 Task: Open a Black Tie Letter Template save the file as 'update' Remove the following opetions from template: '1.	Type the sender company name_x000D_
2.	Type the sender company address_x000D_
3.	Type the recipient address_x000D_
4.	Type the closing_x000D_
5.	Type the sender title_x000D_
6.	Type the sender company name_x000D_
'Pick the date  '6 March, 2023' and type Salutation  Good Afternoon. Add body to the letter I am writing to express my concerns regarding the recent policy changes implemented by the organization. I believe these changes may have unintended consequences and adversely impact employee morale and productivity. I request a dialogue to address these concerns and explore potential alternatives.. Insert watermark  'Do not copy 18'
Action: Mouse moved to (11, 18)
Screenshot: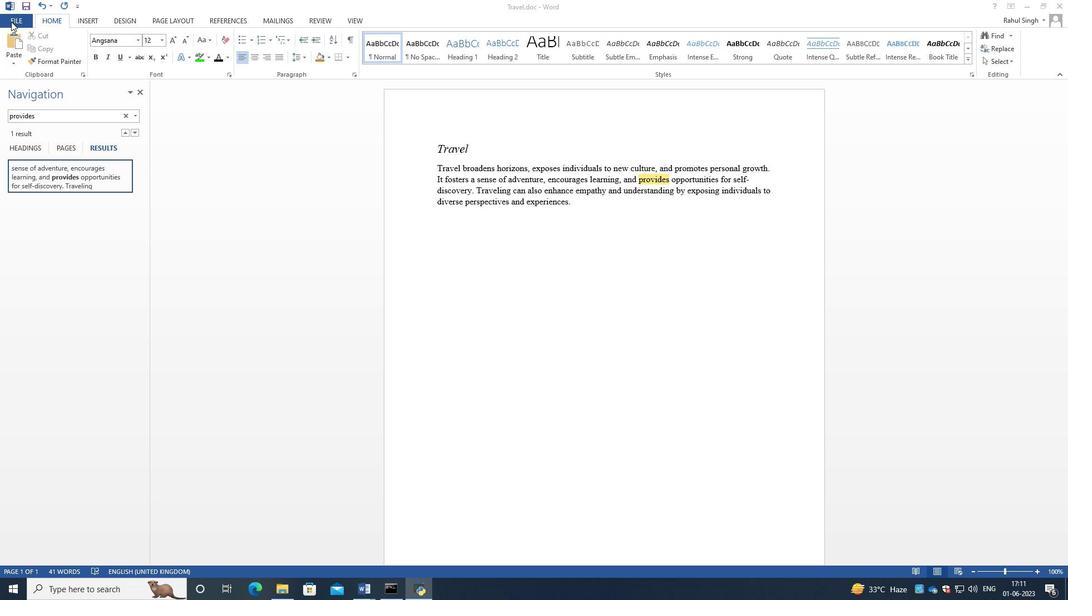 
Action: Mouse pressed left at (11, 18)
Screenshot: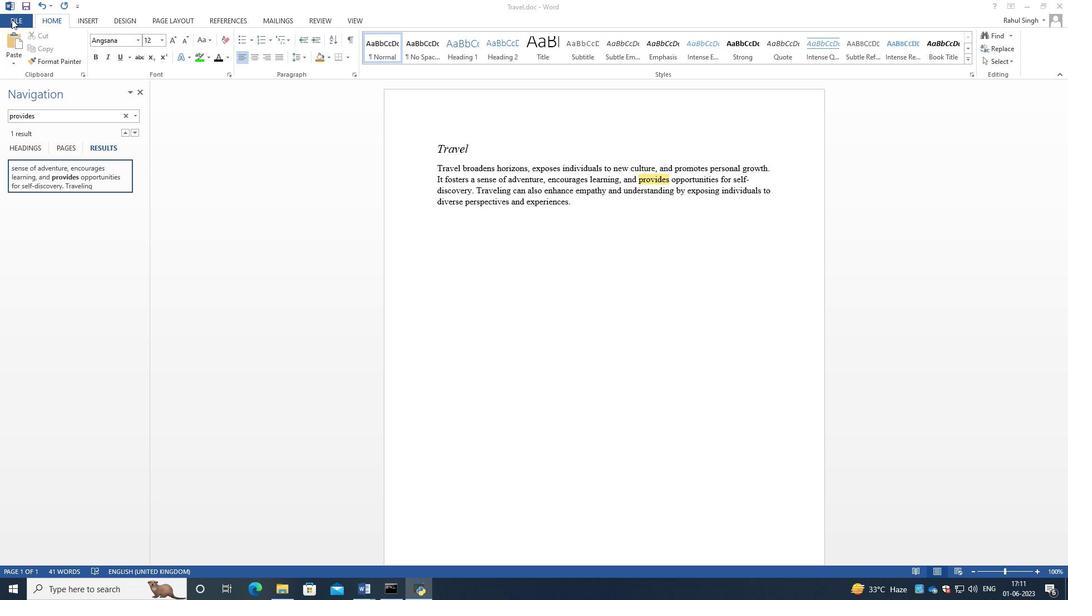 
Action: Mouse moved to (22, 21)
Screenshot: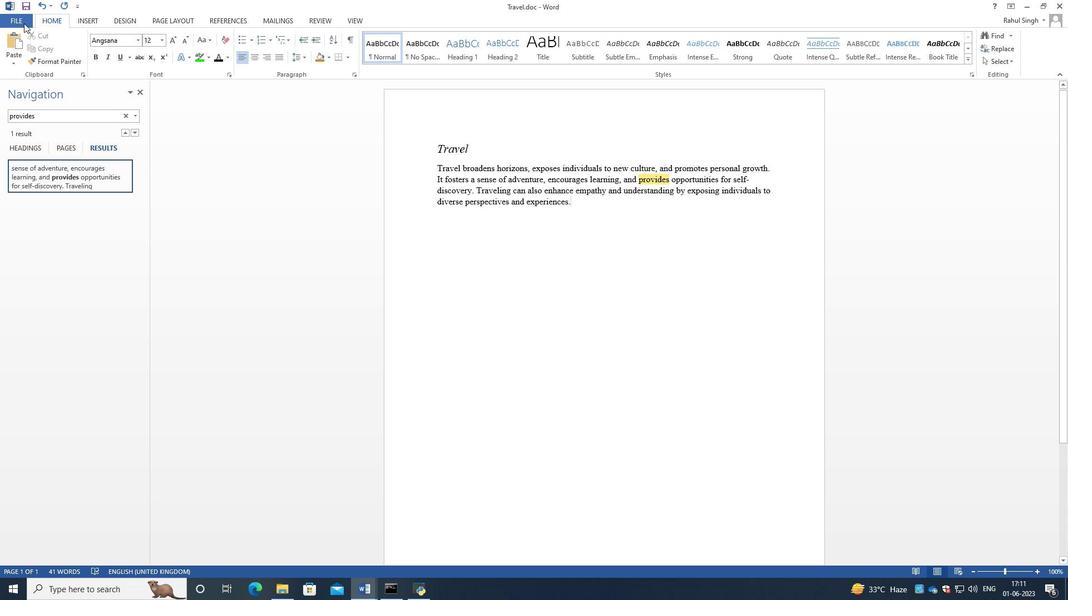 
Action: Mouse pressed left at (22, 21)
Screenshot: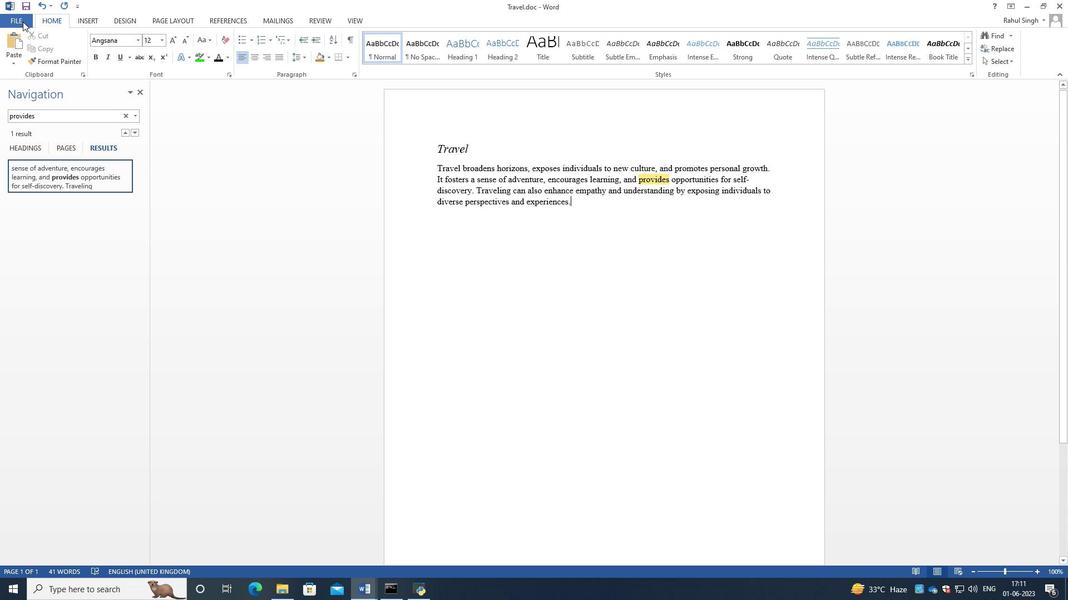 
Action: Mouse moved to (26, 67)
Screenshot: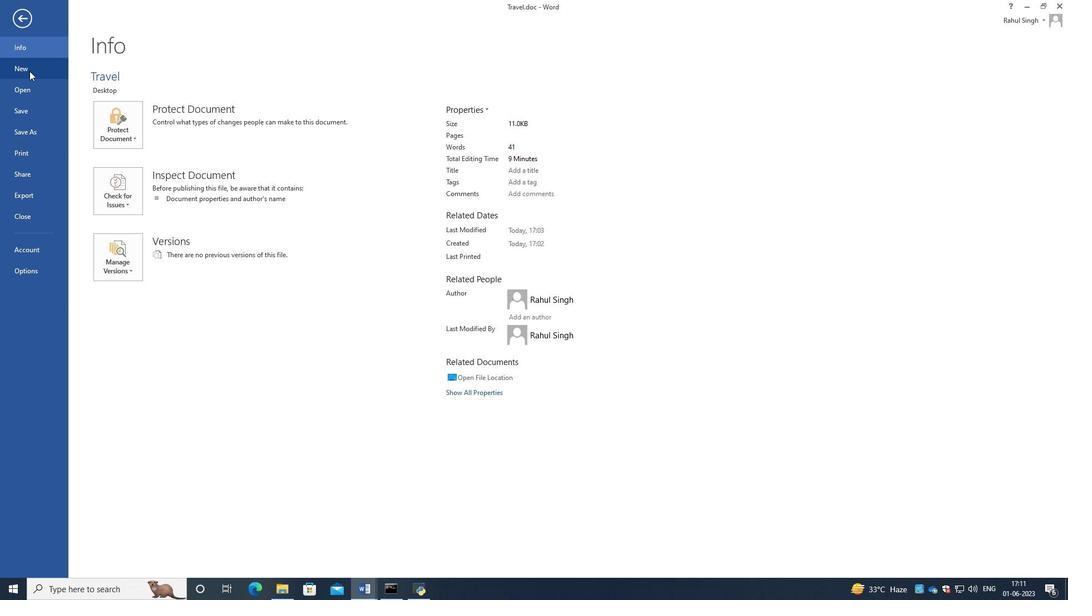 
Action: Mouse pressed left at (26, 67)
Screenshot: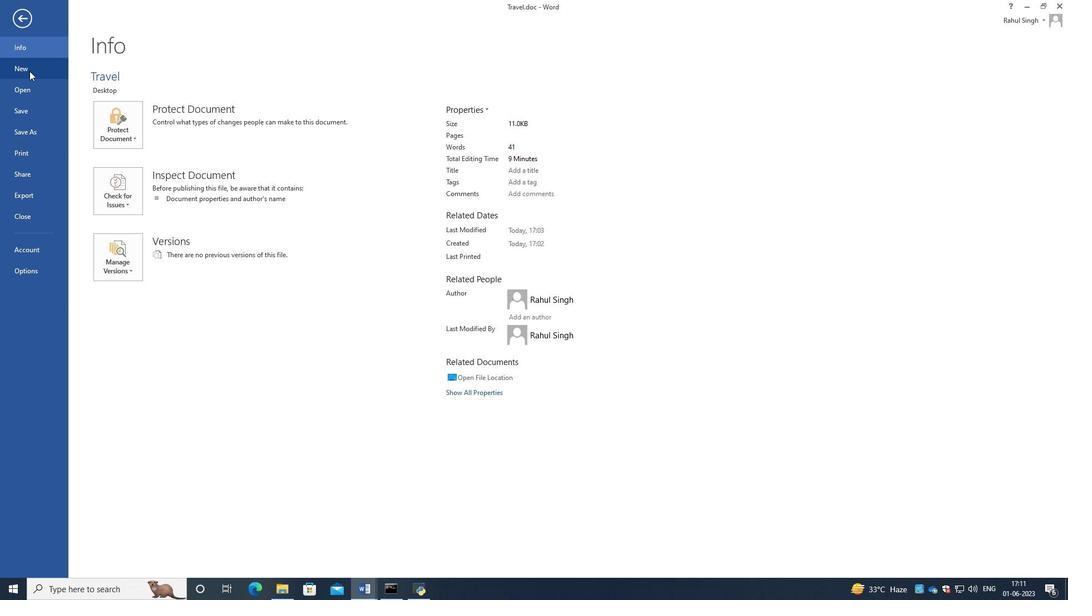 
Action: Mouse moved to (355, 196)
Screenshot: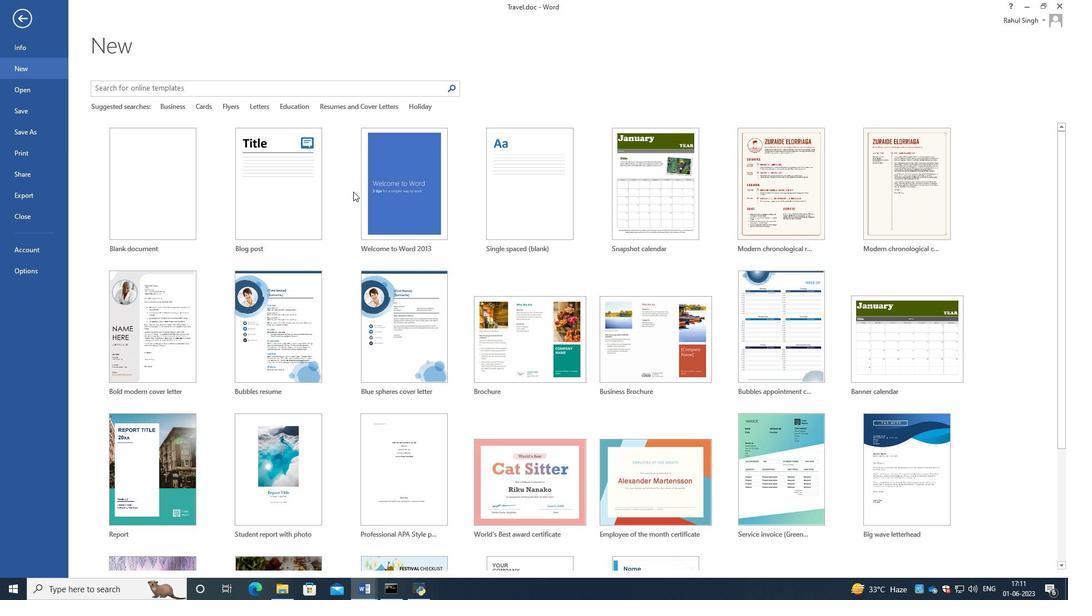 
Action: Mouse scrolled (355, 196) with delta (0, 0)
Screenshot: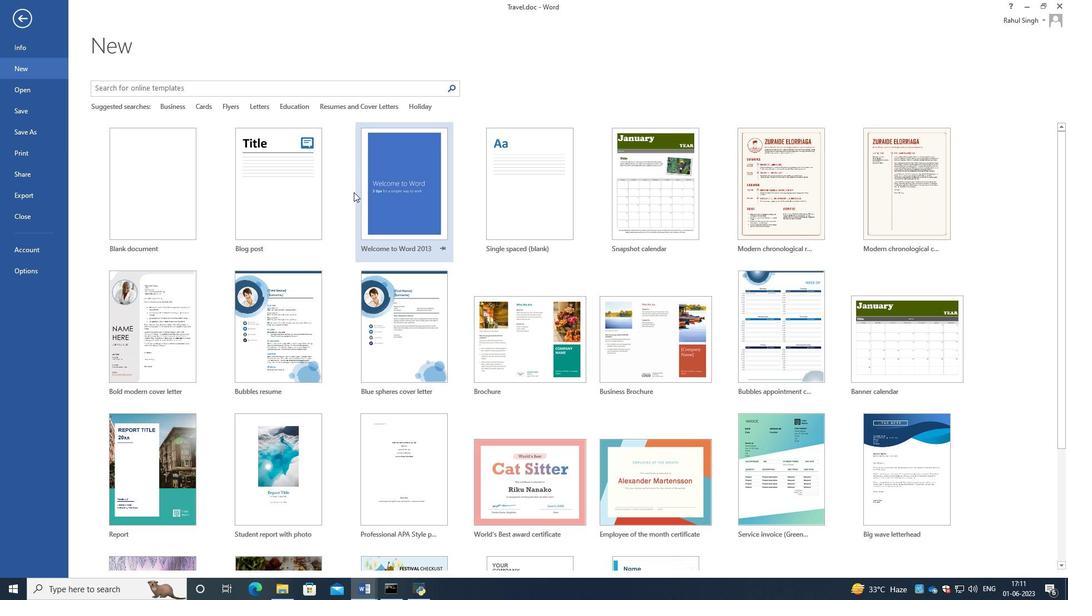 
Action: Mouse scrolled (355, 196) with delta (0, 0)
Screenshot: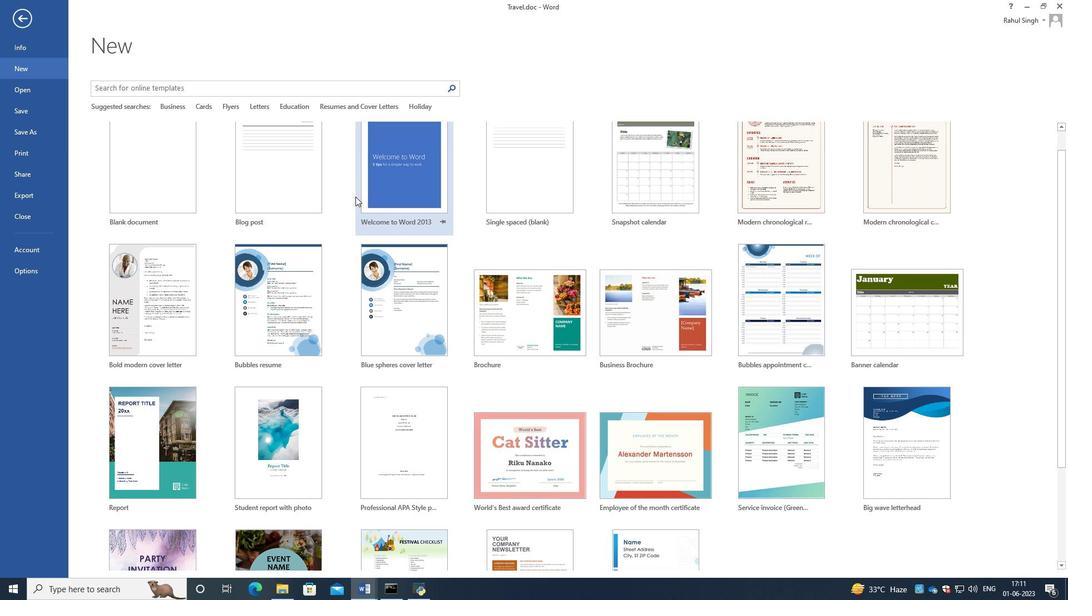 
Action: Mouse scrolled (355, 196) with delta (0, 0)
Screenshot: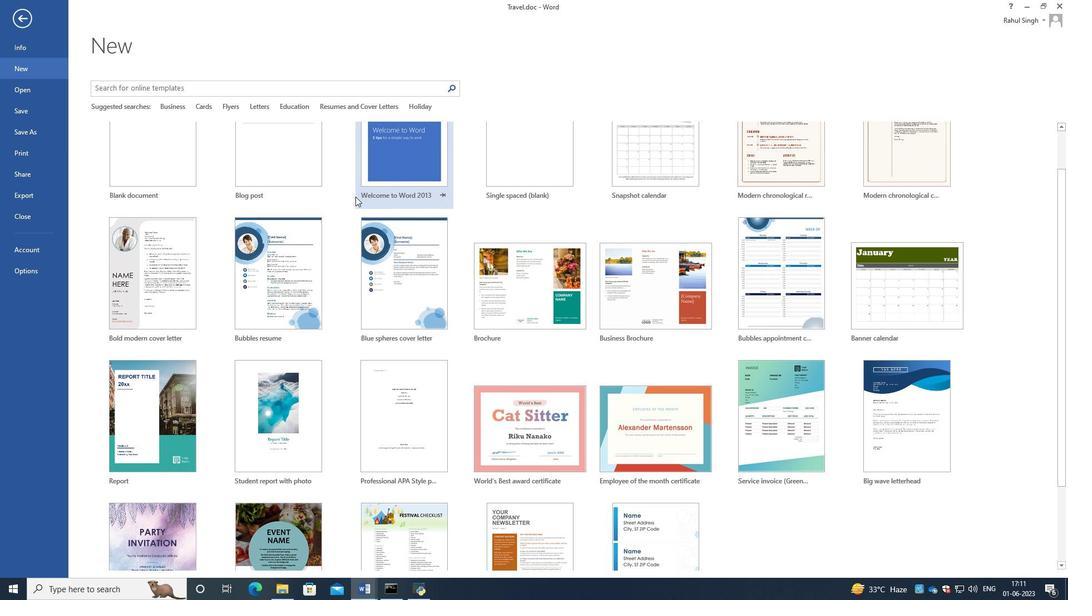 
Action: Mouse scrolled (355, 196) with delta (0, 0)
Screenshot: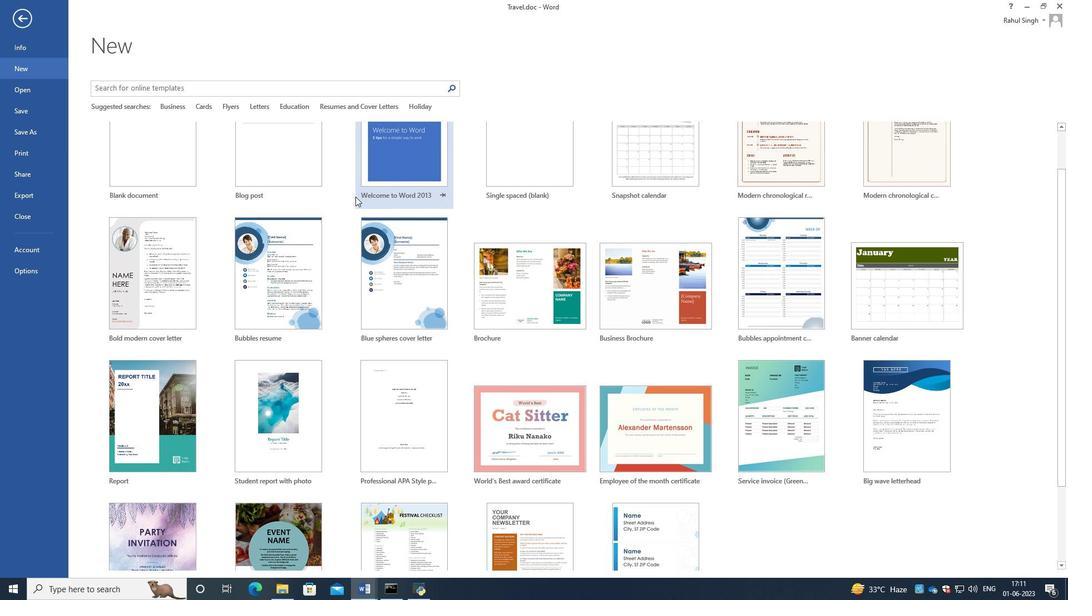 
Action: Mouse scrolled (355, 196) with delta (0, 0)
Screenshot: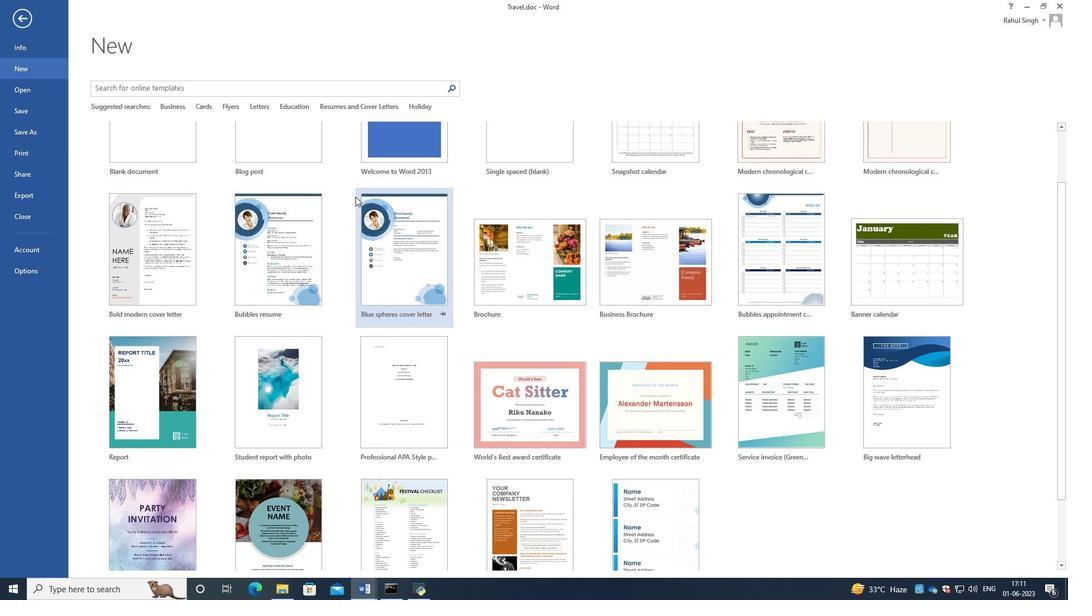 
Action: Mouse scrolled (355, 196) with delta (0, 0)
Screenshot: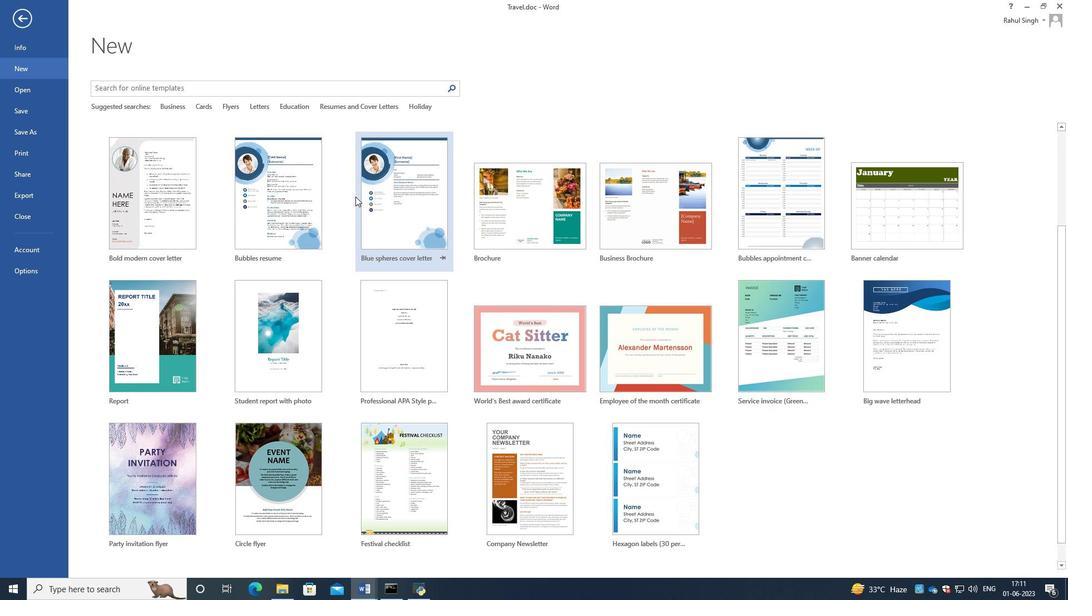 
Action: Mouse scrolled (355, 196) with delta (0, 0)
Screenshot: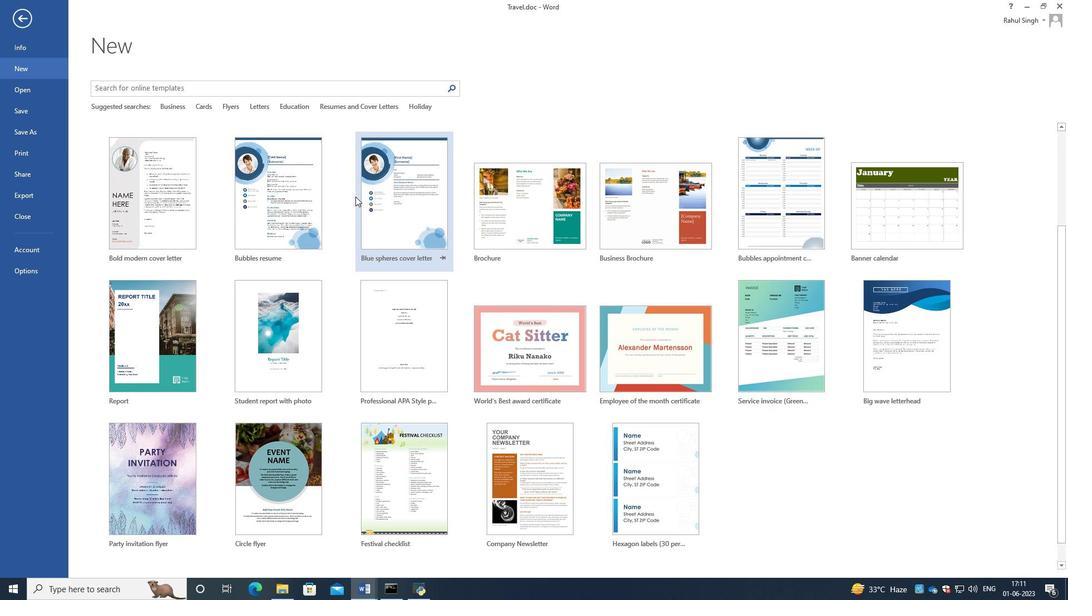 
Action: Mouse moved to (355, 197)
Screenshot: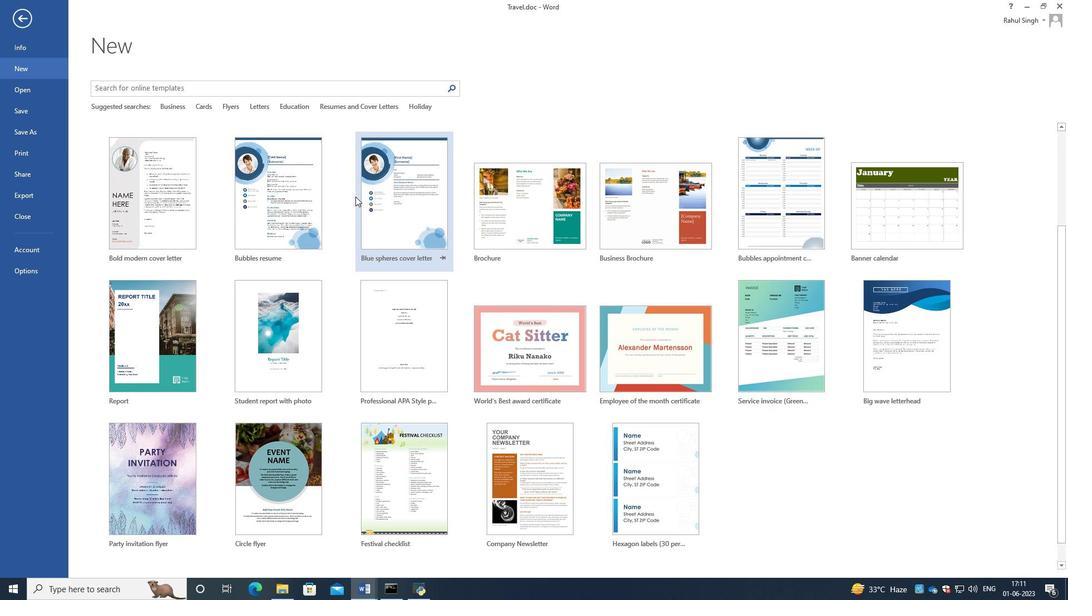 
Action: Mouse scrolled (355, 196) with delta (0, 0)
Screenshot: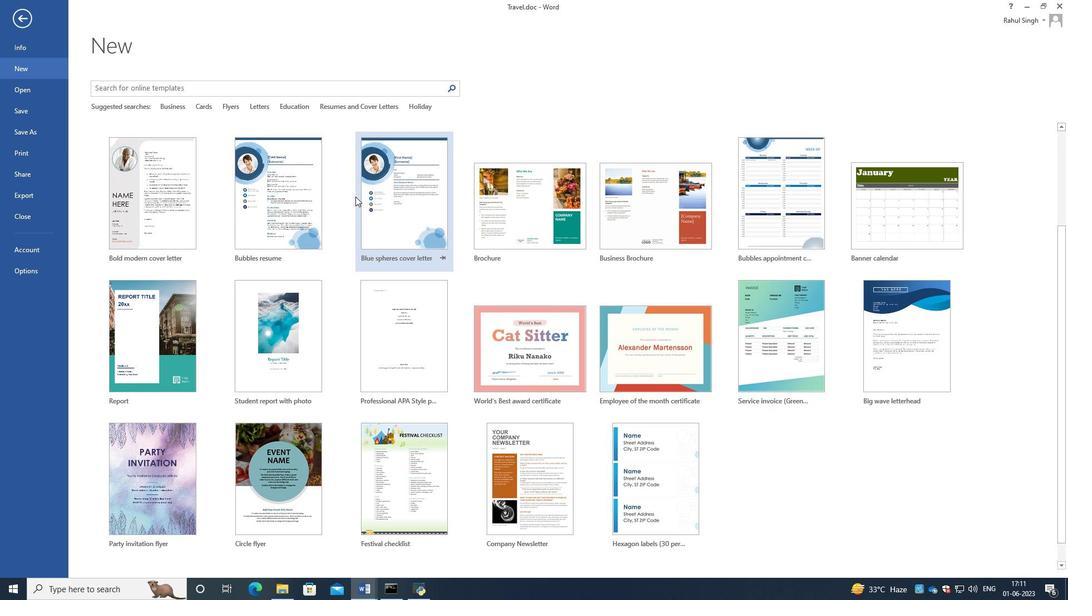 
Action: Mouse scrolled (355, 198) with delta (0, 0)
Screenshot: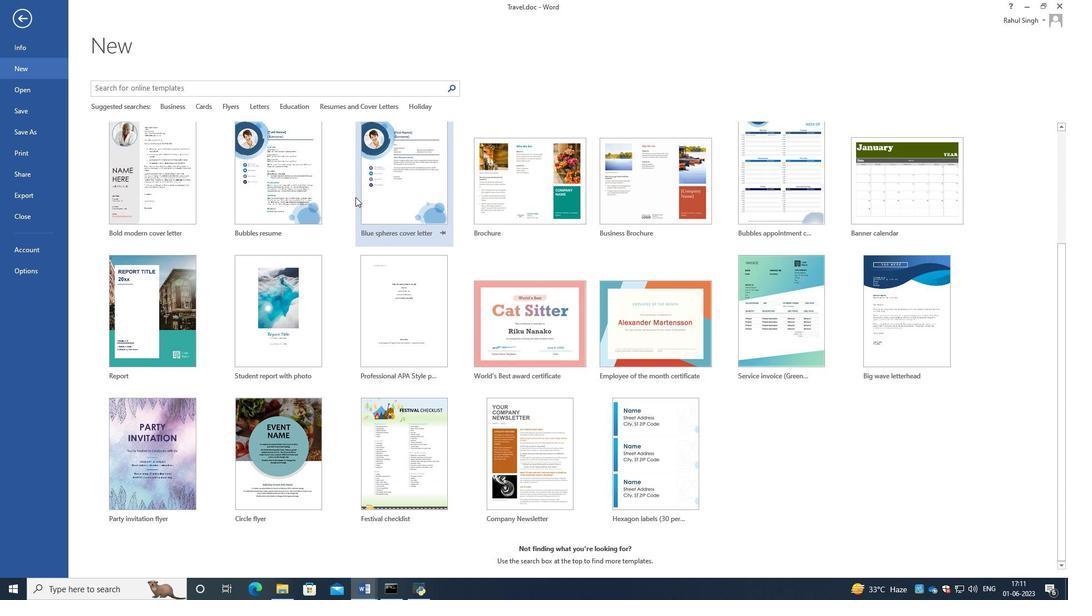 
Action: Mouse scrolled (355, 198) with delta (0, 0)
Screenshot: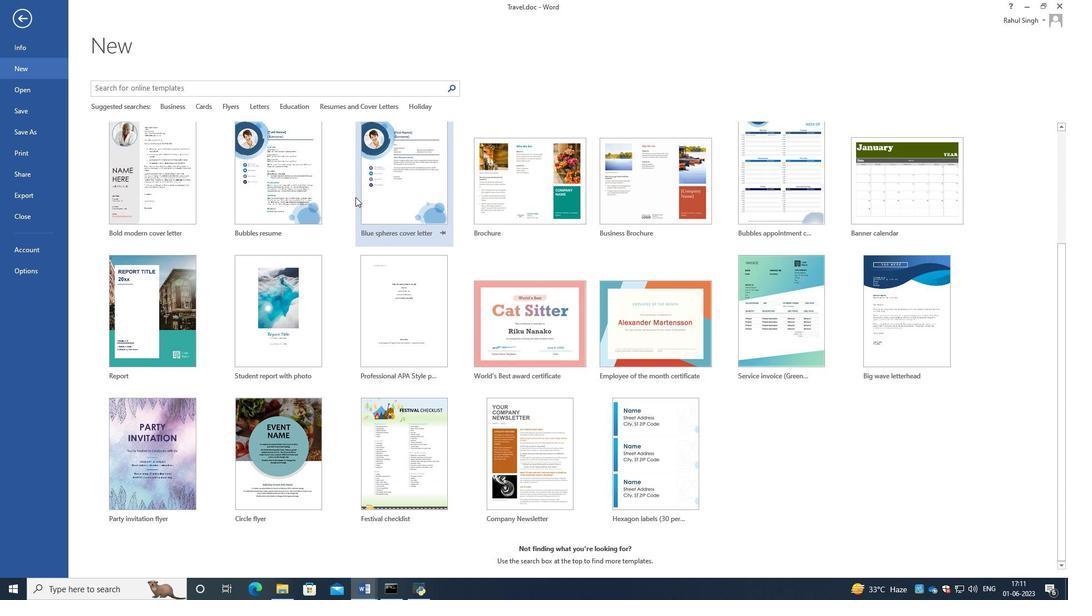 
Action: Mouse scrolled (355, 198) with delta (0, 0)
Screenshot: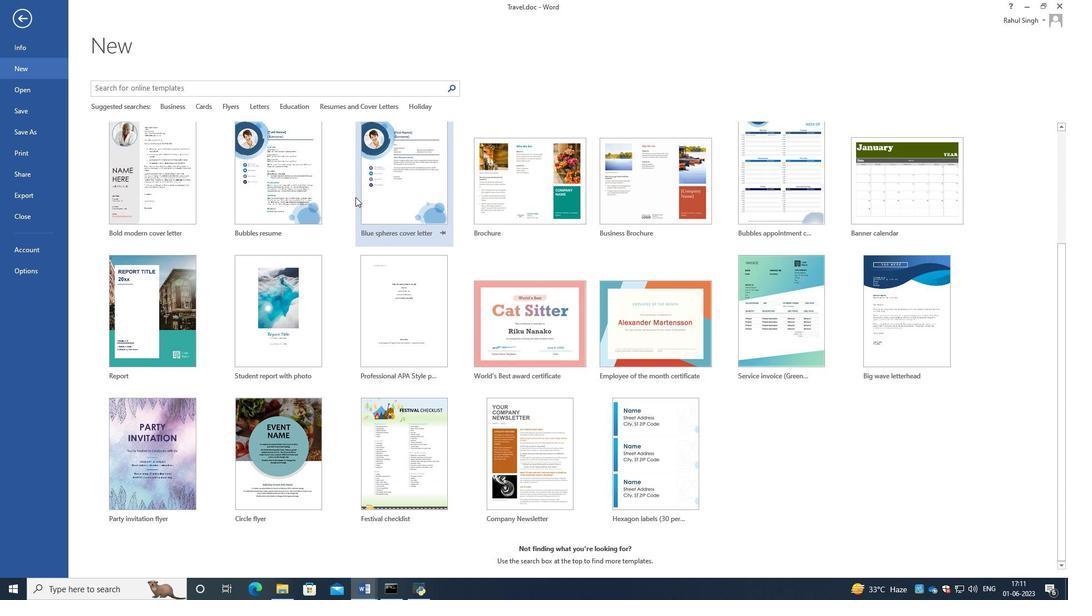 
Action: Mouse scrolled (355, 198) with delta (0, 0)
Screenshot: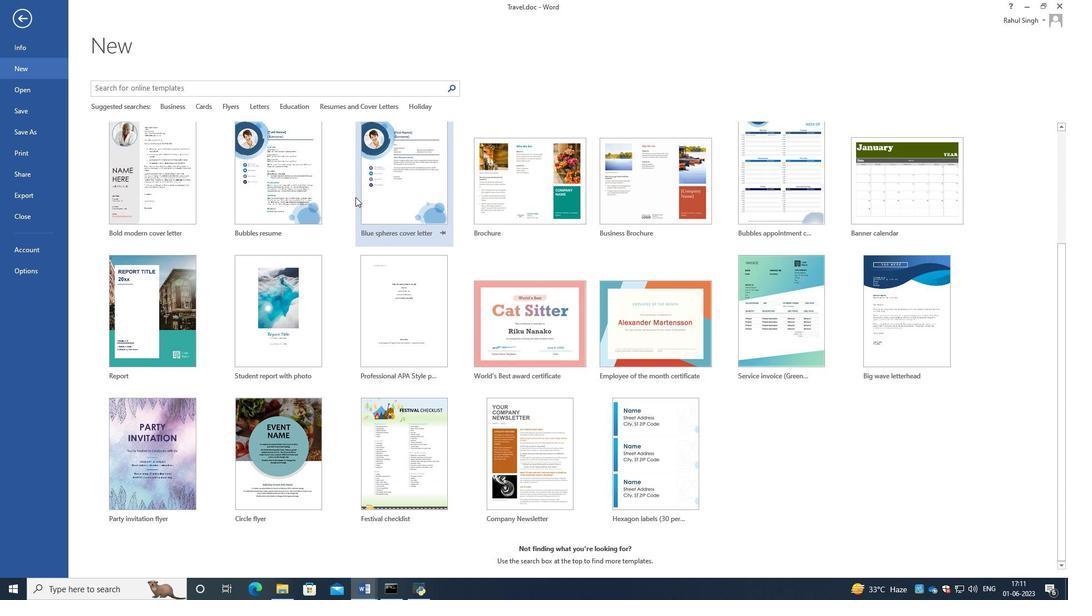 
Action: Mouse scrolled (355, 198) with delta (0, 0)
Screenshot: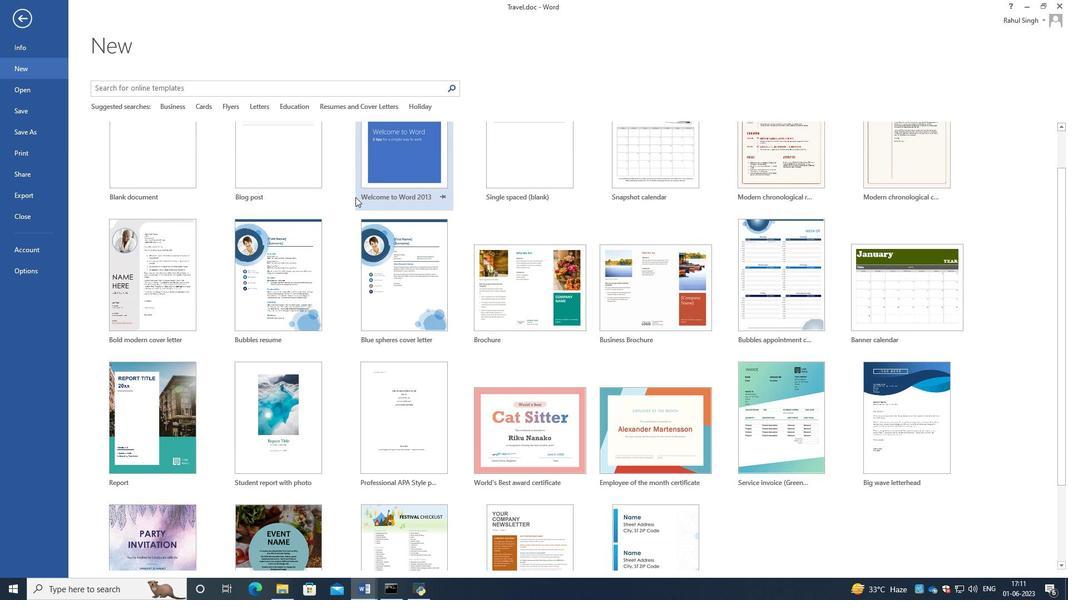 
Action: Mouse scrolled (355, 198) with delta (0, 0)
Screenshot: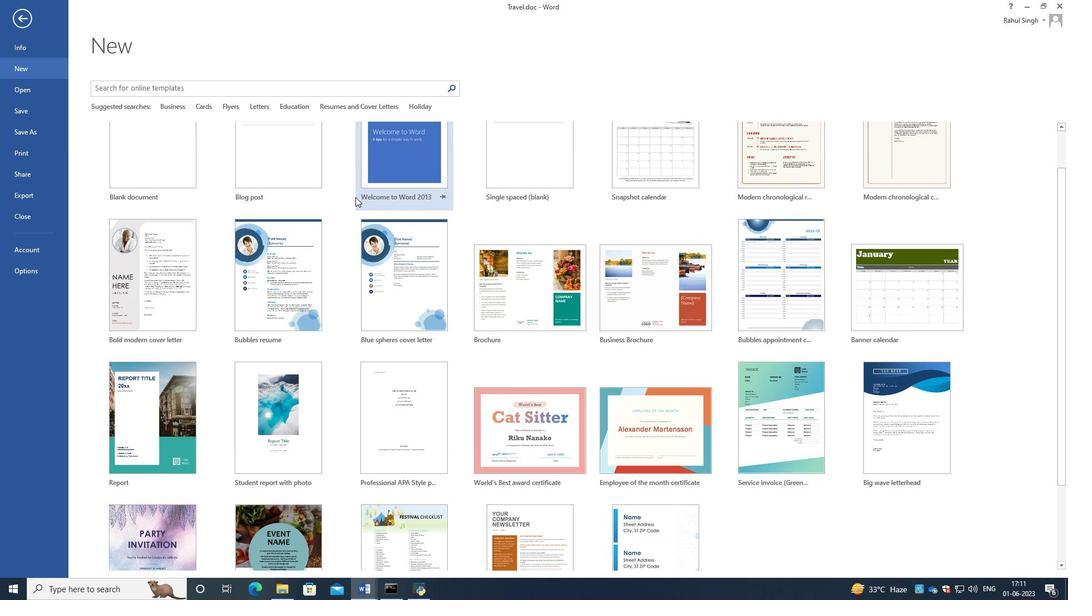 
Action: Mouse moved to (196, 91)
Screenshot: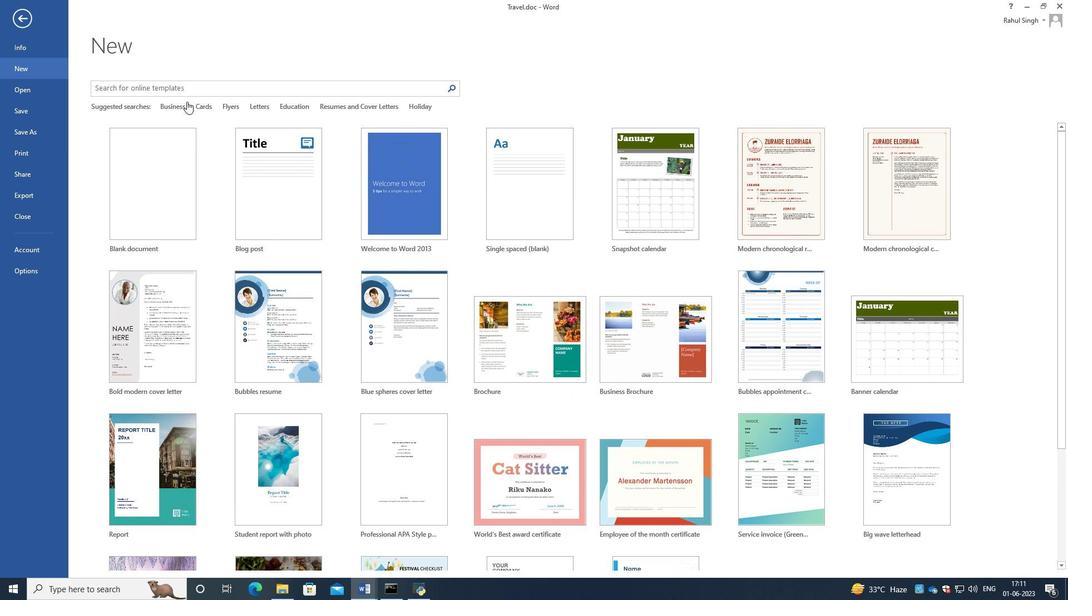 
Action: Mouse pressed left at (196, 91)
Screenshot: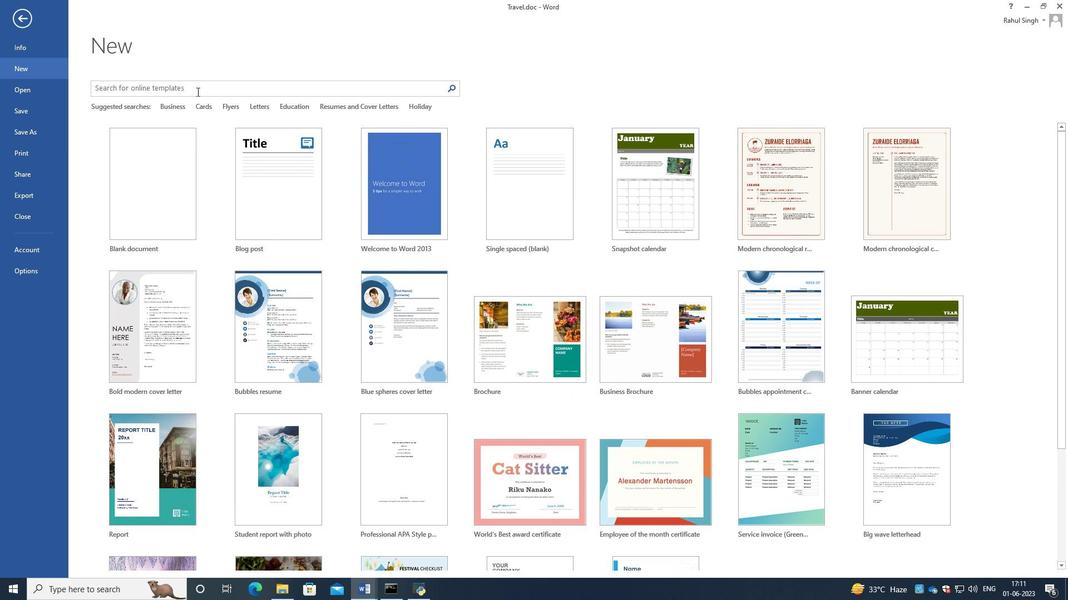 
Action: Key pressed <Key.shift>Black<Key.space><Key.shift><Key.shift><Key.shift><Key.shift><Key.shift><Key.shift><Key.shift><Key.shift><Key.shift>Tie<Key.space><Key.shift_r>Letter<Key.enter>
Screenshot: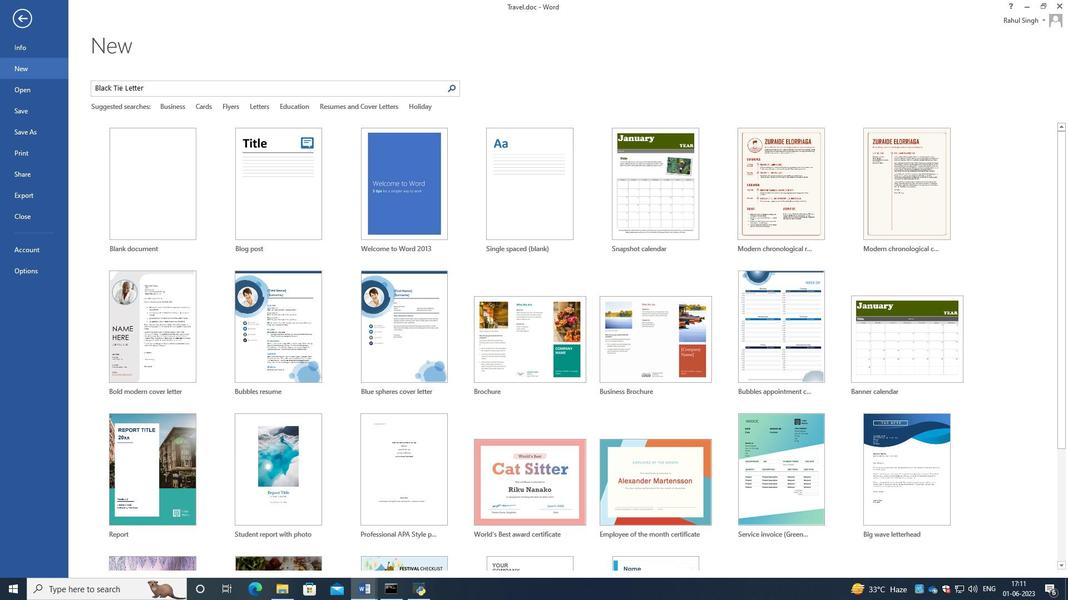
Action: Mouse moved to (191, 77)
Screenshot: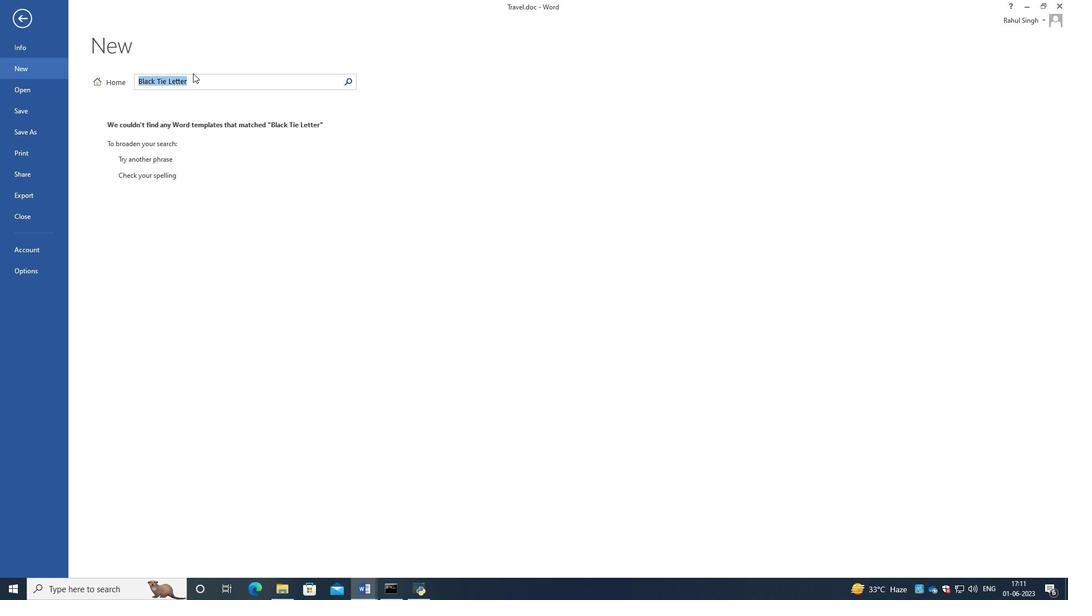 
Action: Mouse pressed left at (191, 77)
Screenshot: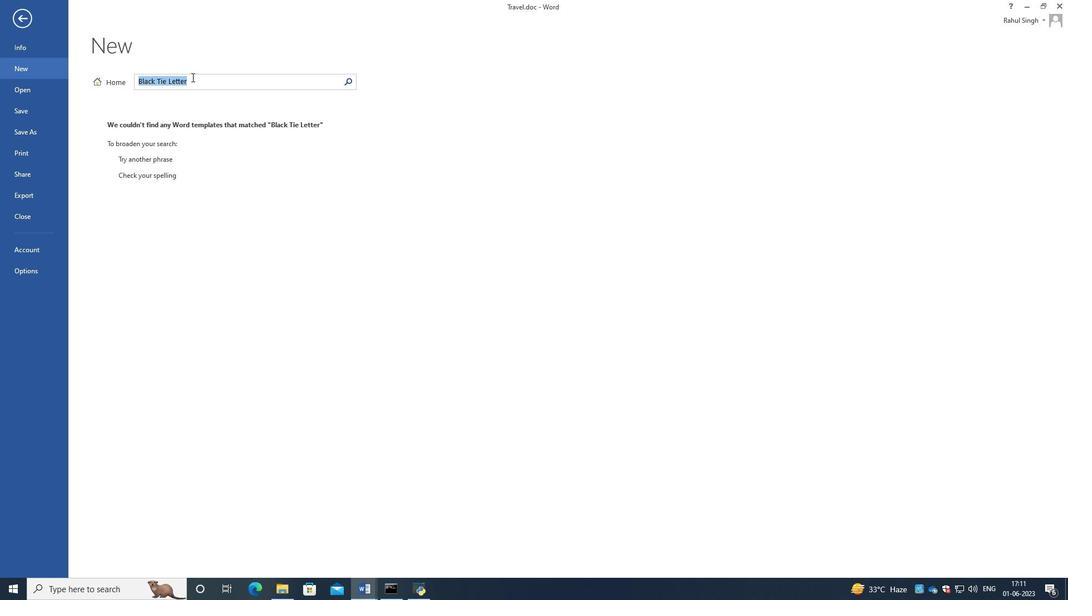 
Action: Key pressed <Key.backspace><Key.backspace><Key.backspace><Key.backspace><Key.backspace><Key.backspace><Key.backspace><Key.backspace><Key.backspace><Key.backspace><Key.backspace><Key.backspace><Key.backspace><Key.backspace><Key.backspace><Key.backspace><Key.backspace><Key.backspace><Key.backspace><Key.backspace><Key.backspace><Key.backspace><Key.backspace>tie<Key.space>letter<Key.enter>
Screenshot: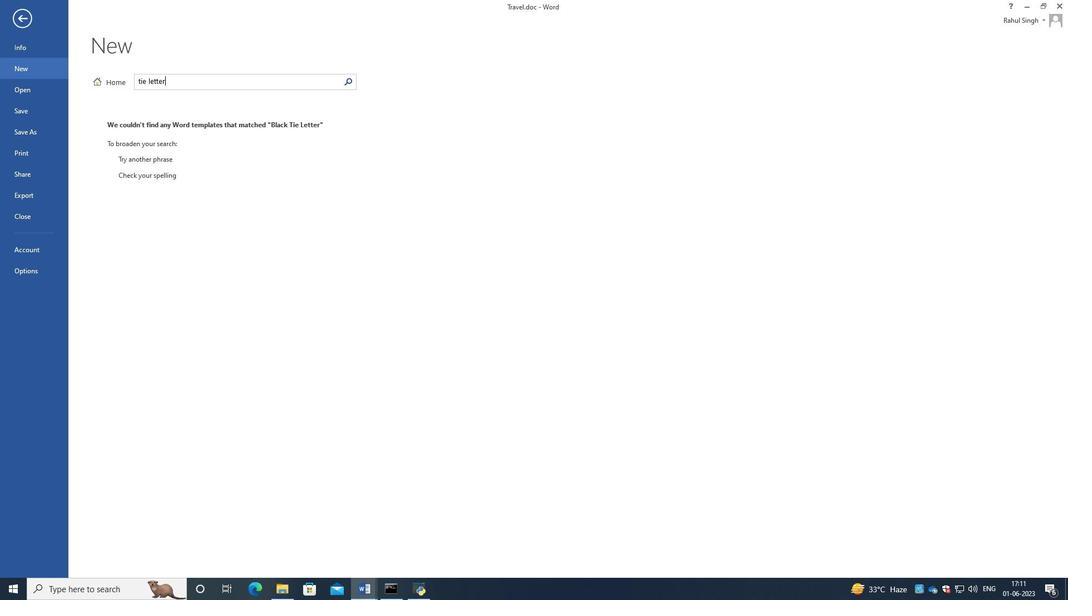 
Action: Mouse moved to (257, 150)
Screenshot: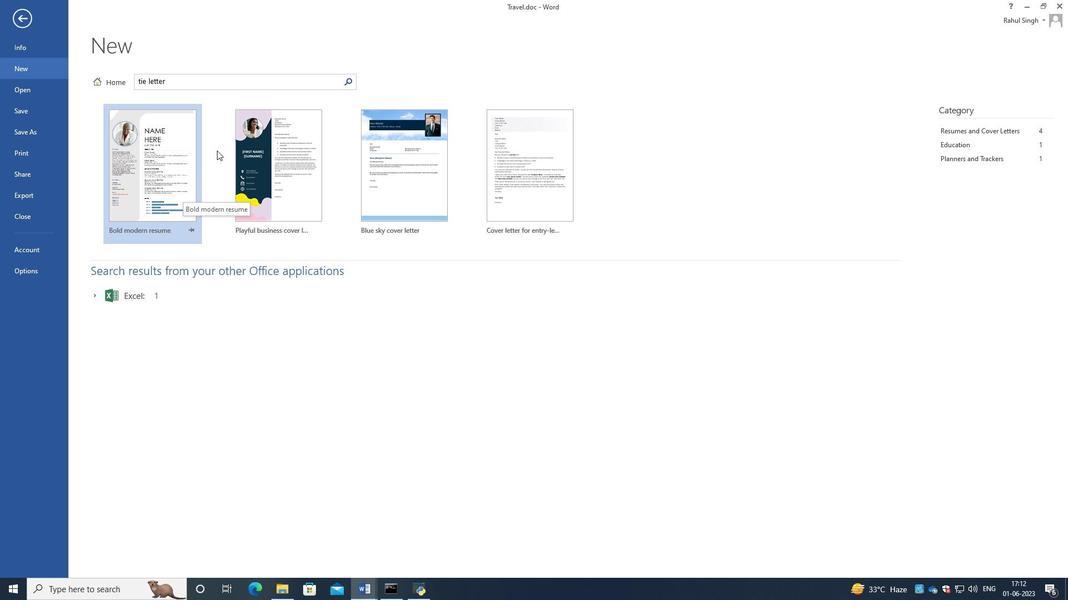 
Action: Mouse scrolled (257, 150) with delta (0, 0)
Screenshot: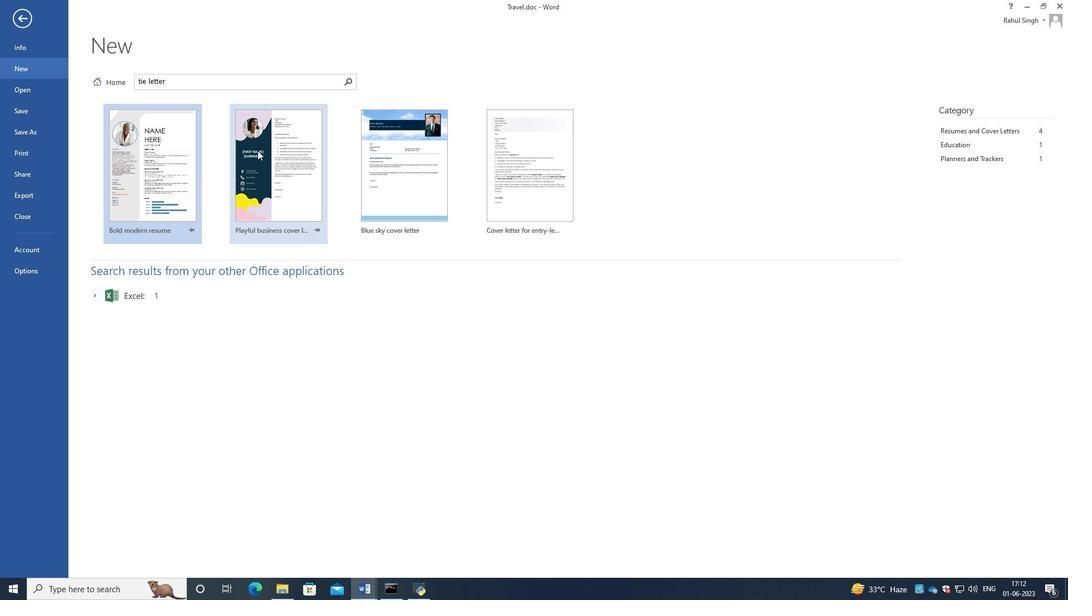 
Action: Mouse scrolled (257, 150) with delta (0, 0)
Screenshot: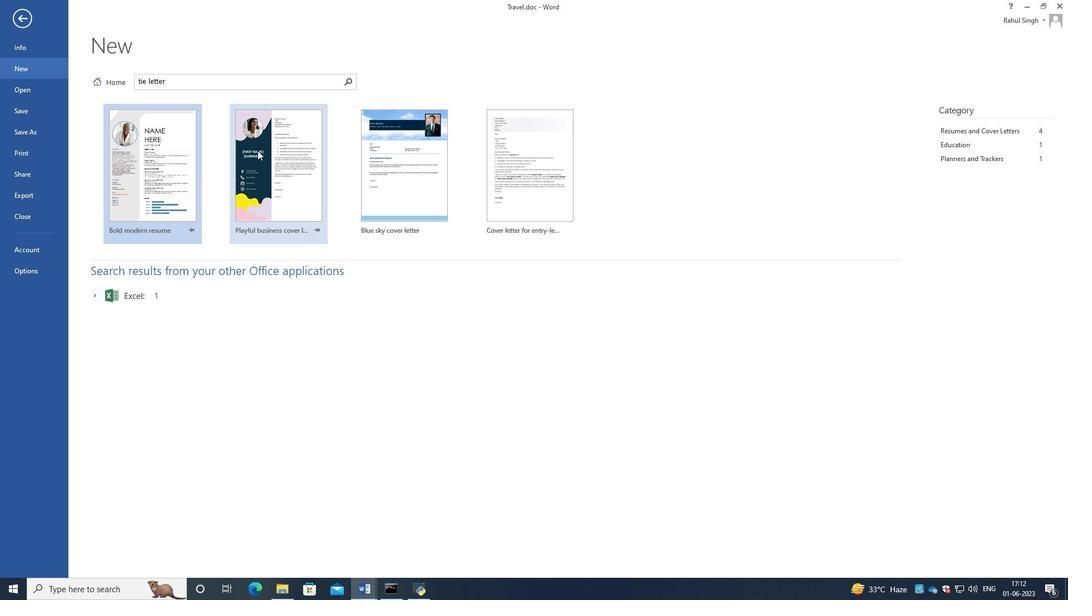 
Action: Mouse moved to (550, 60)
Screenshot: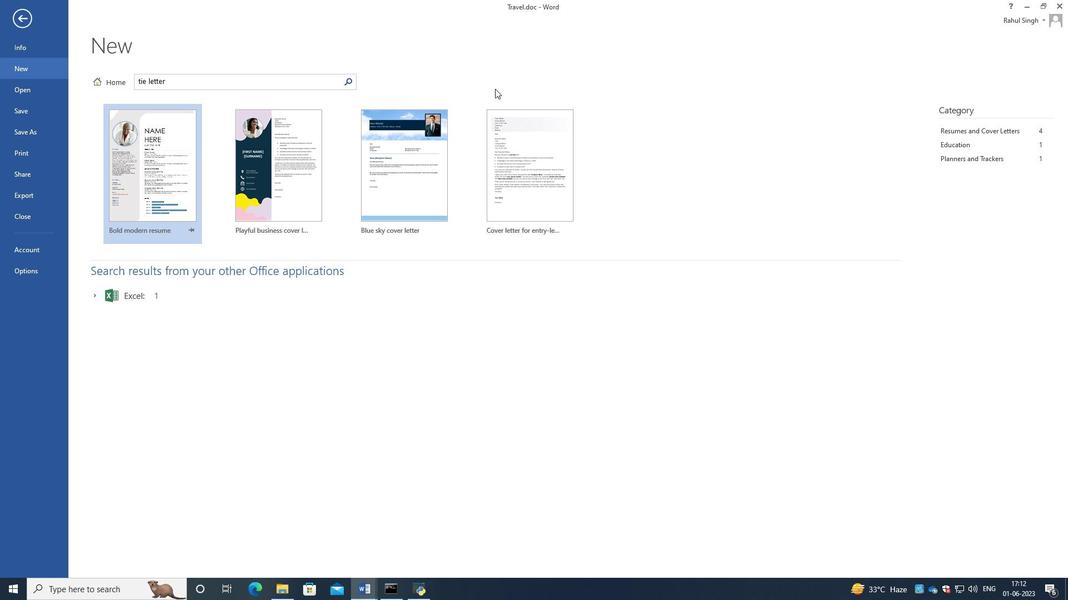 
Action: Mouse pressed left at (550, 60)
Screenshot: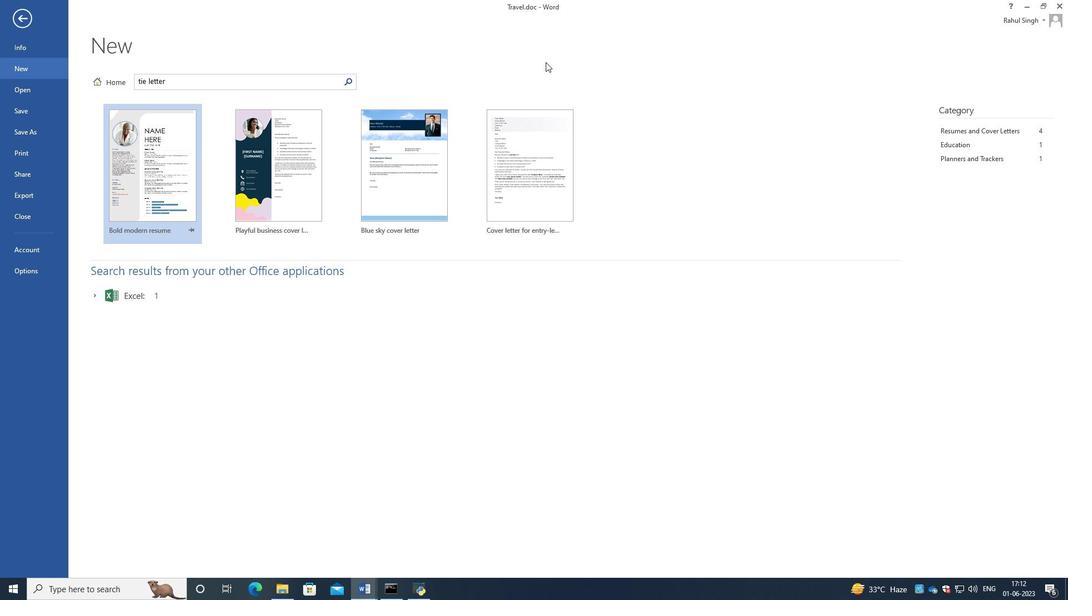 
